 Task: Add Market Corner Spinach Dip with Greek Yogurt to the cart.
Action: Mouse pressed left at (15, 92)
Screenshot: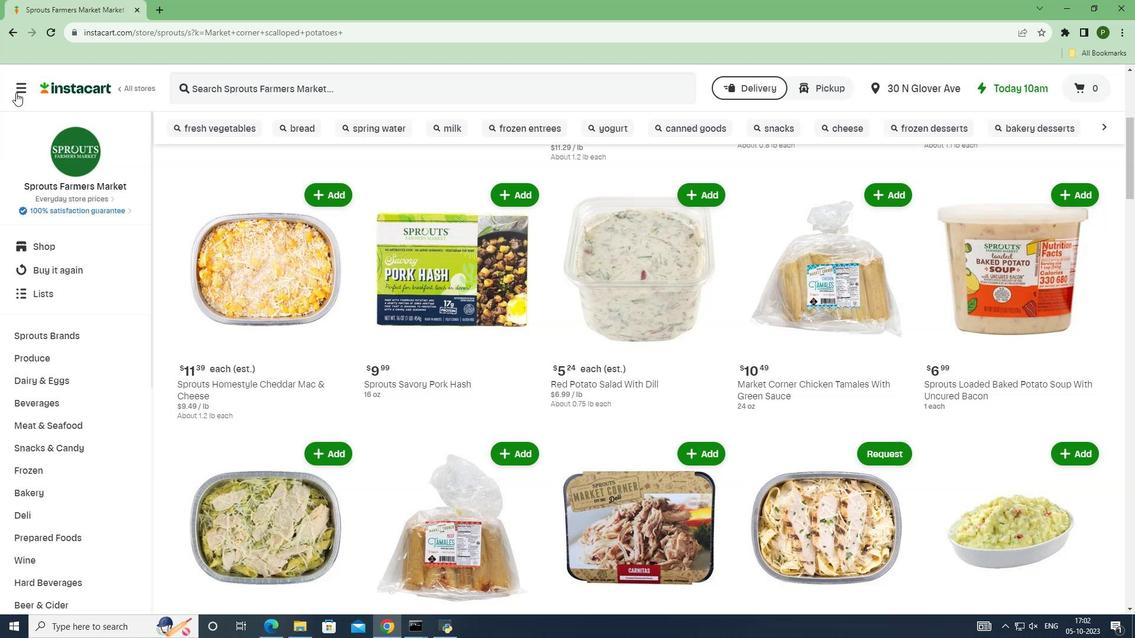 
Action: Mouse moved to (54, 308)
Screenshot: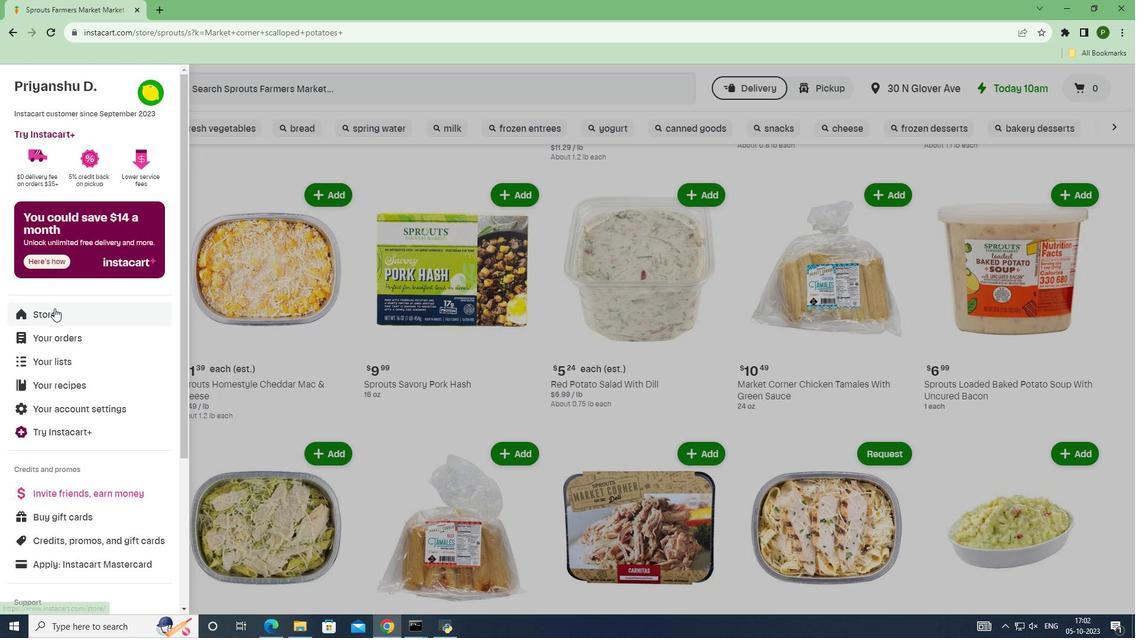 
Action: Mouse pressed left at (54, 308)
Screenshot: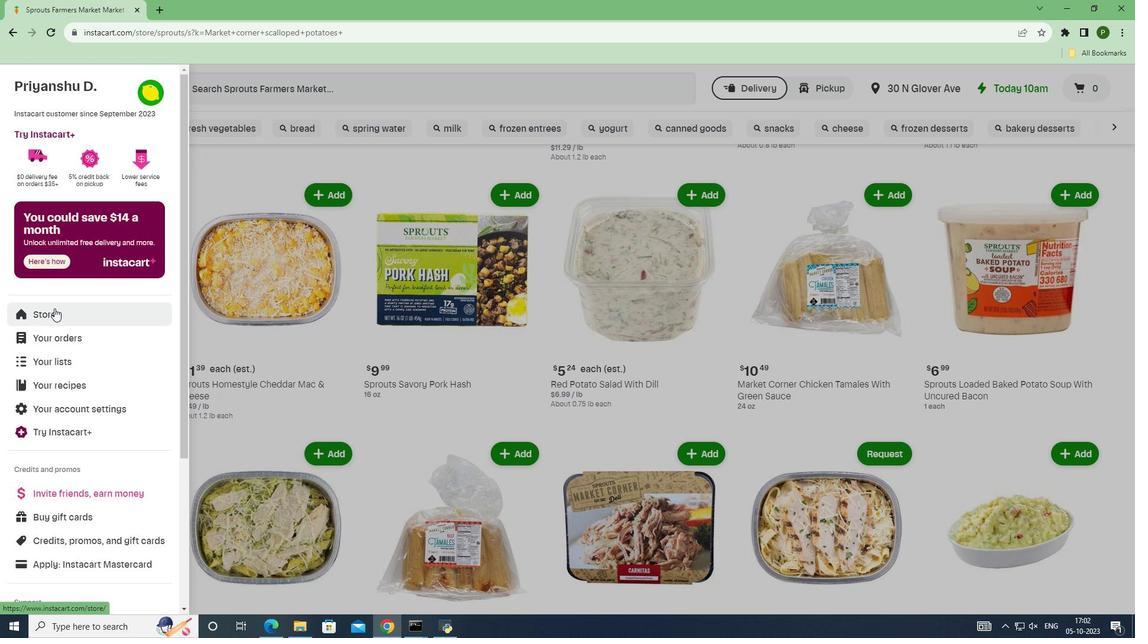 
Action: Mouse moved to (264, 131)
Screenshot: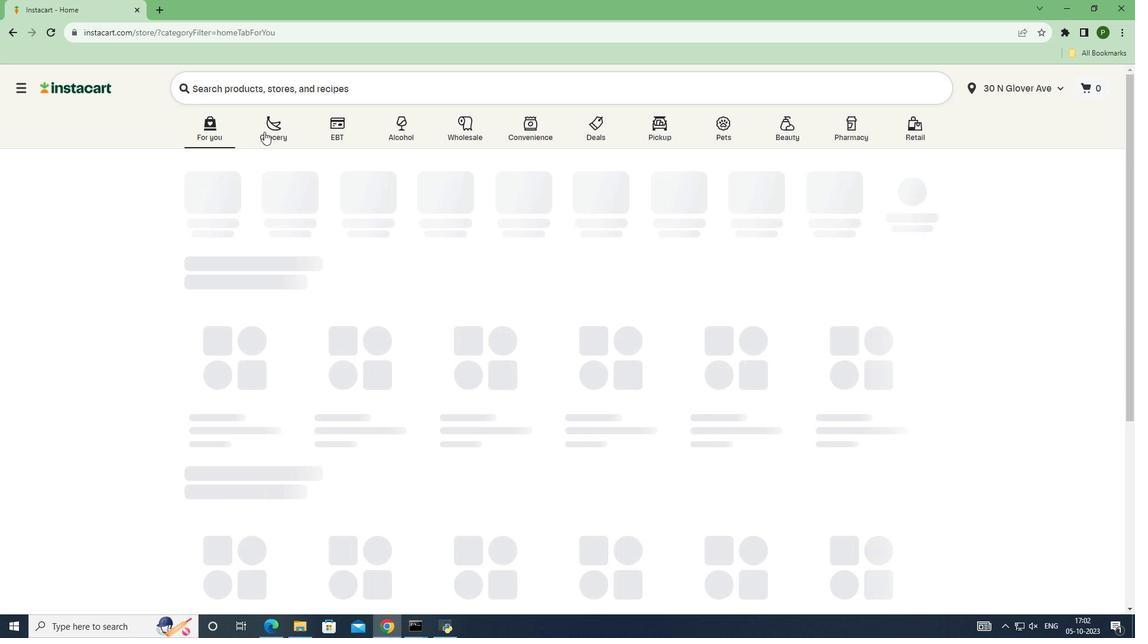 
Action: Mouse pressed left at (264, 131)
Screenshot: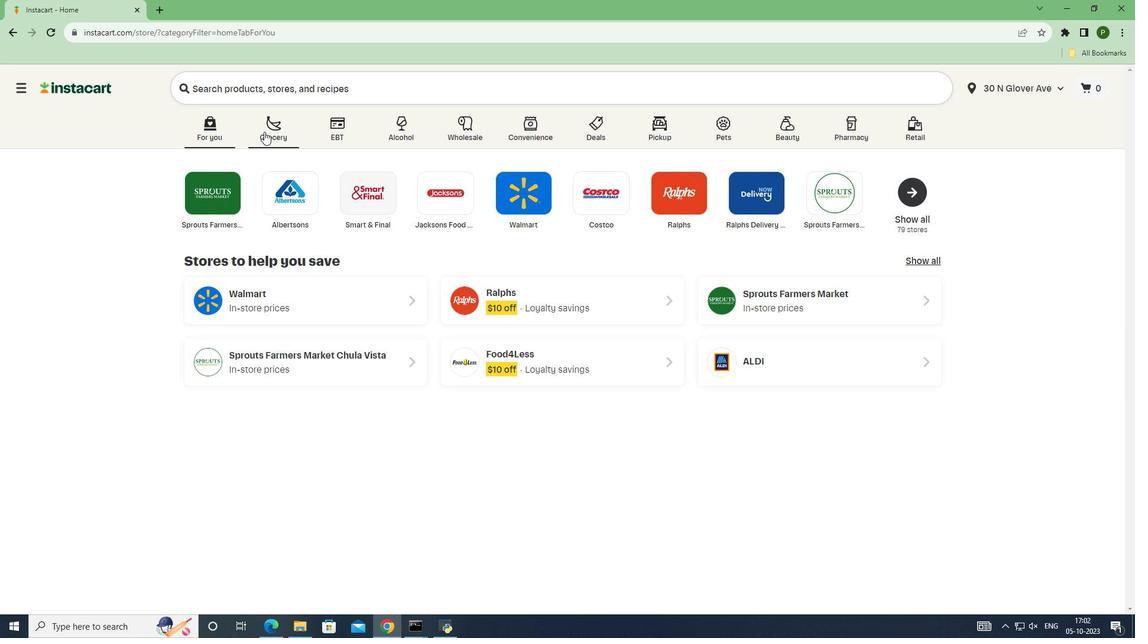 
Action: Mouse moved to (710, 282)
Screenshot: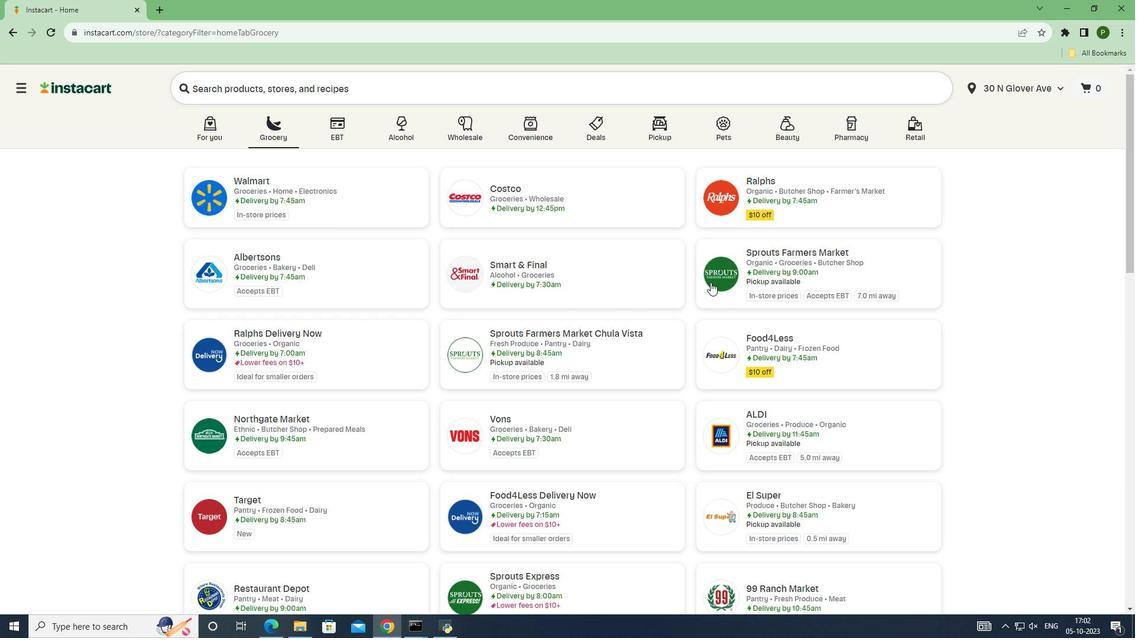 
Action: Mouse pressed left at (710, 282)
Screenshot: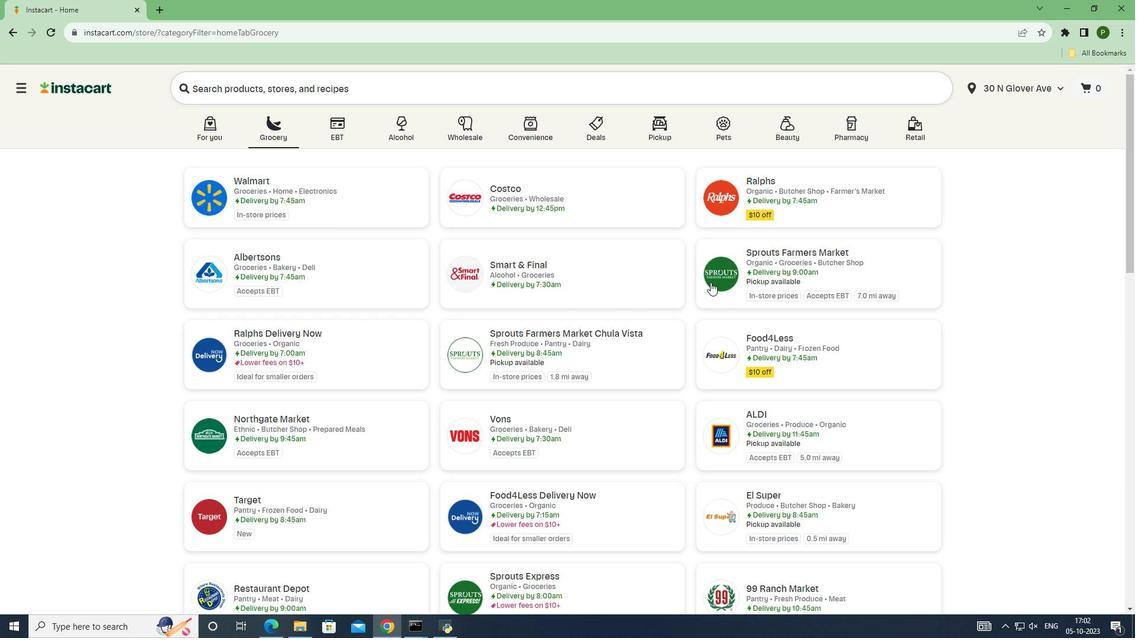 
Action: Mouse moved to (97, 335)
Screenshot: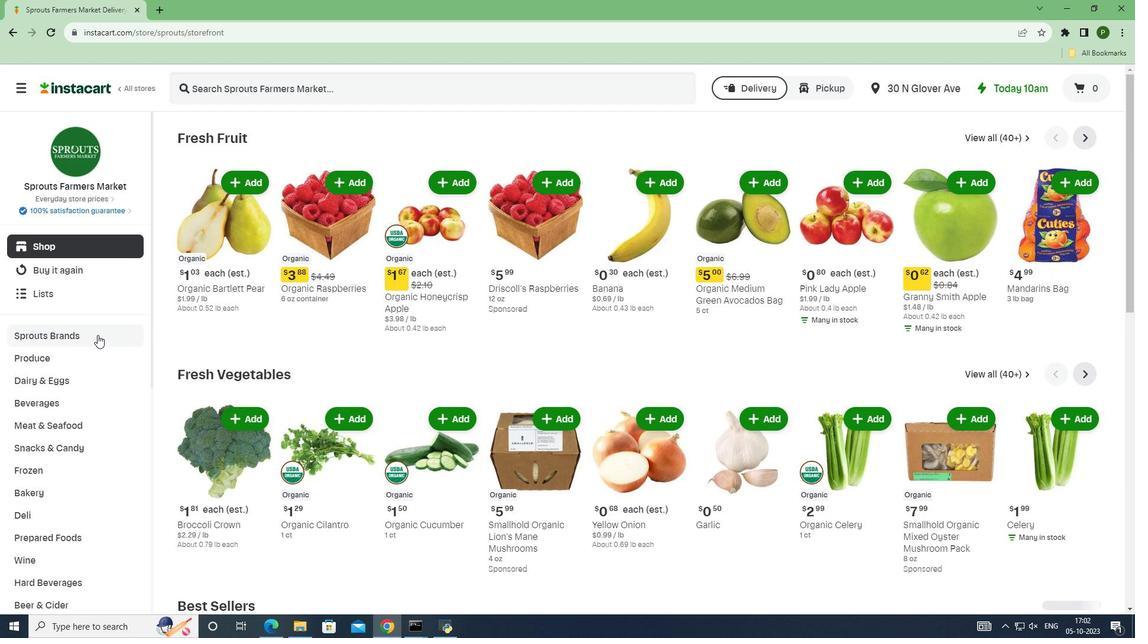 
Action: Mouse pressed left at (97, 335)
Screenshot: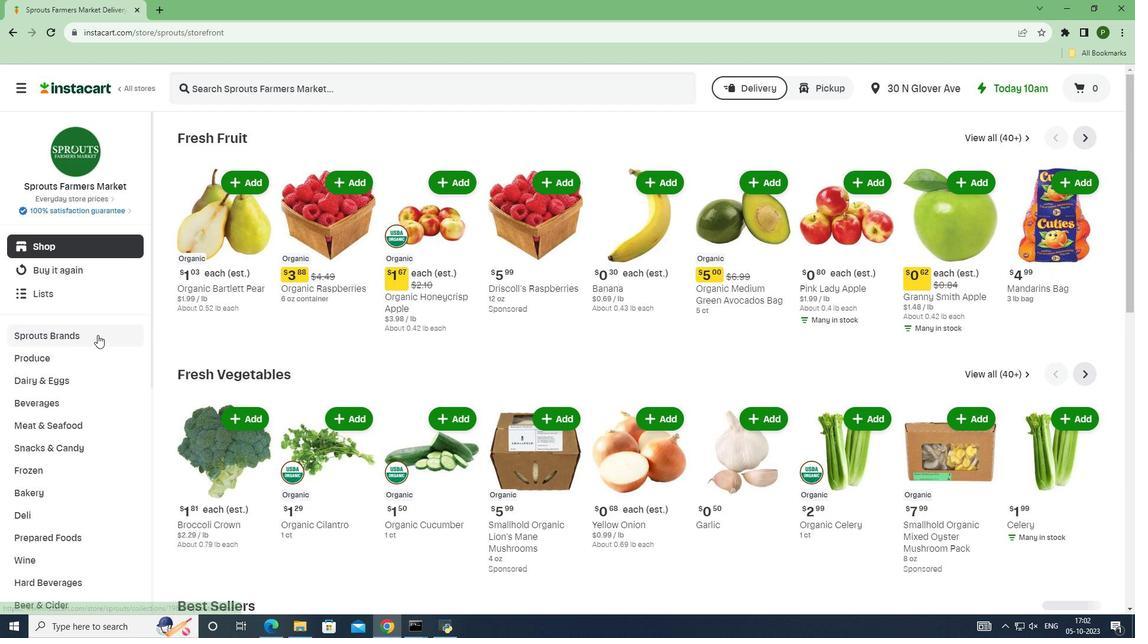 
Action: Mouse moved to (60, 470)
Screenshot: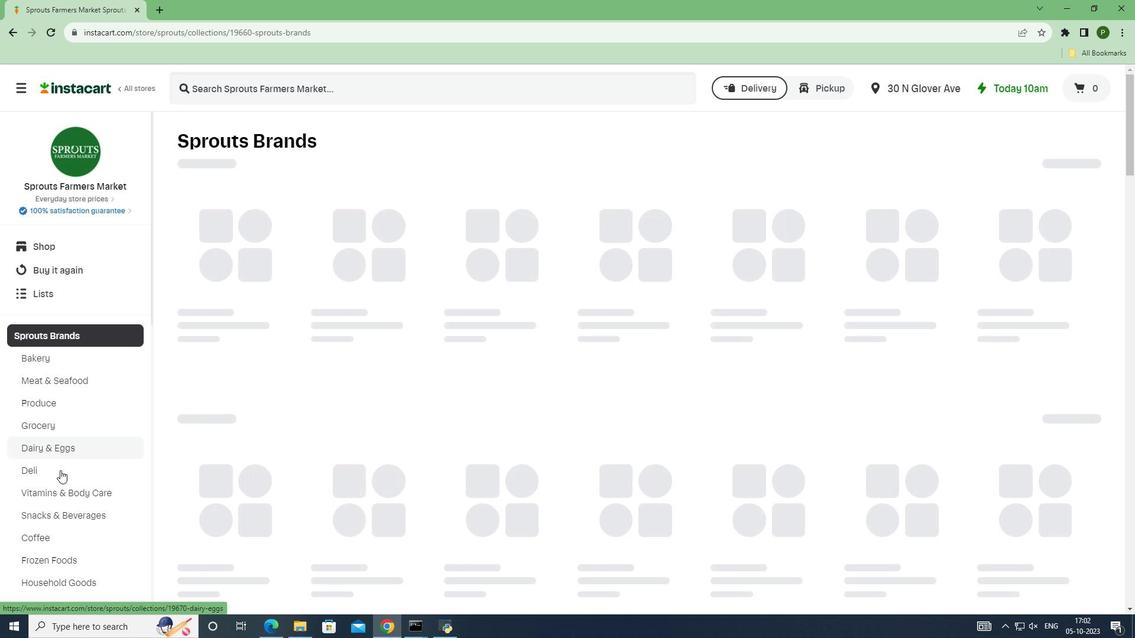 
Action: Mouse pressed left at (60, 470)
Screenshot: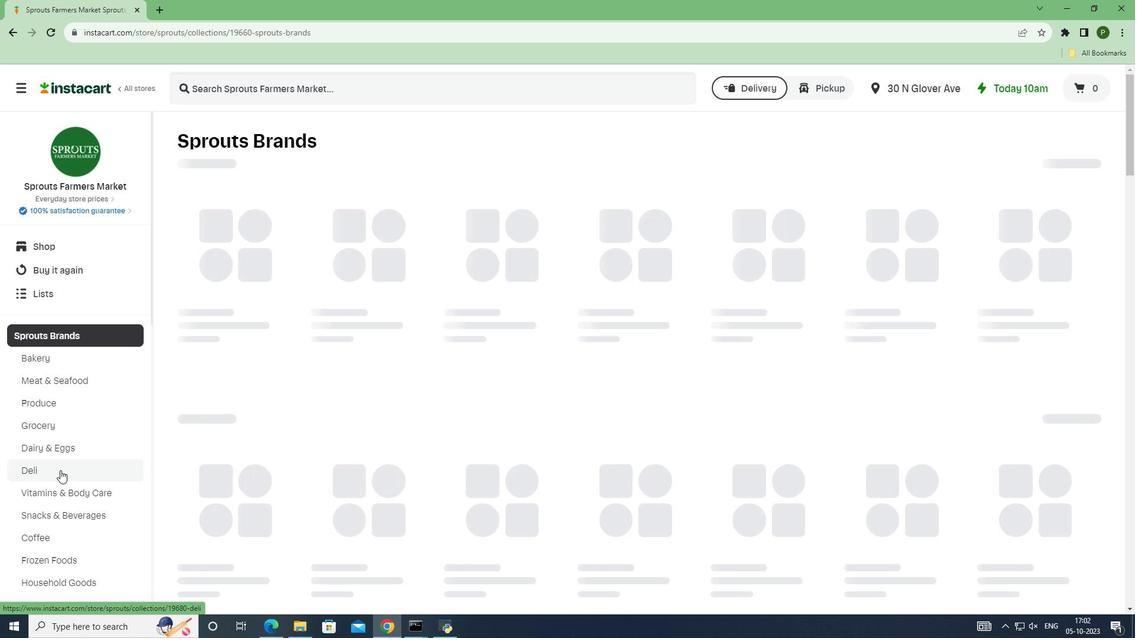 
Action: Mouse moved to (269, 94)
Screenshot: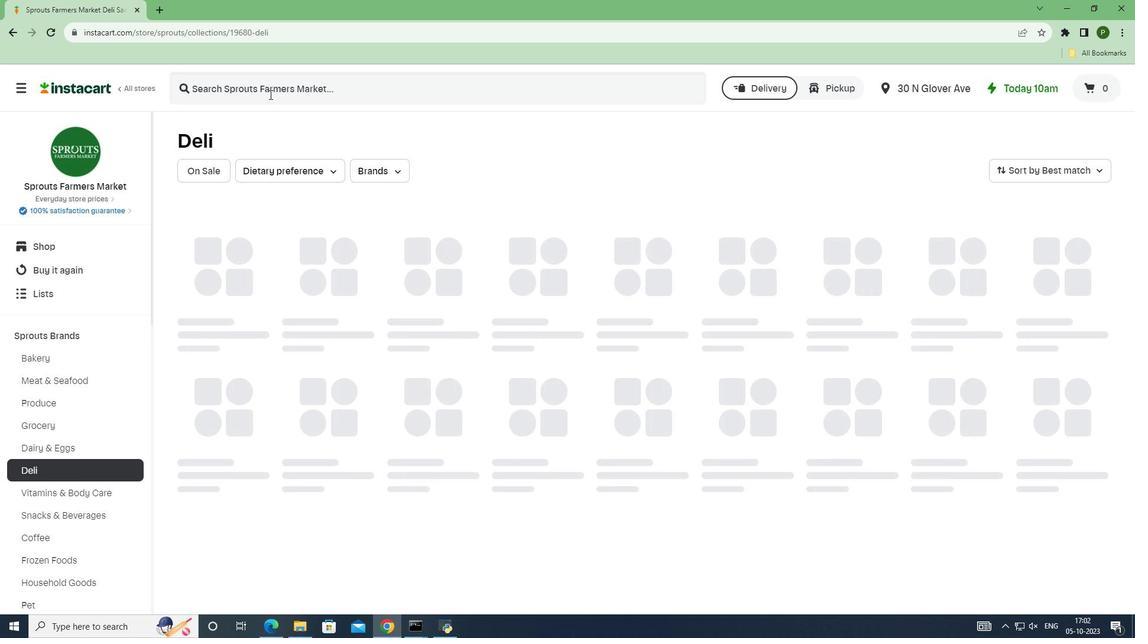 
Action: Mouse pressed left at (269, 94)
Screenshot: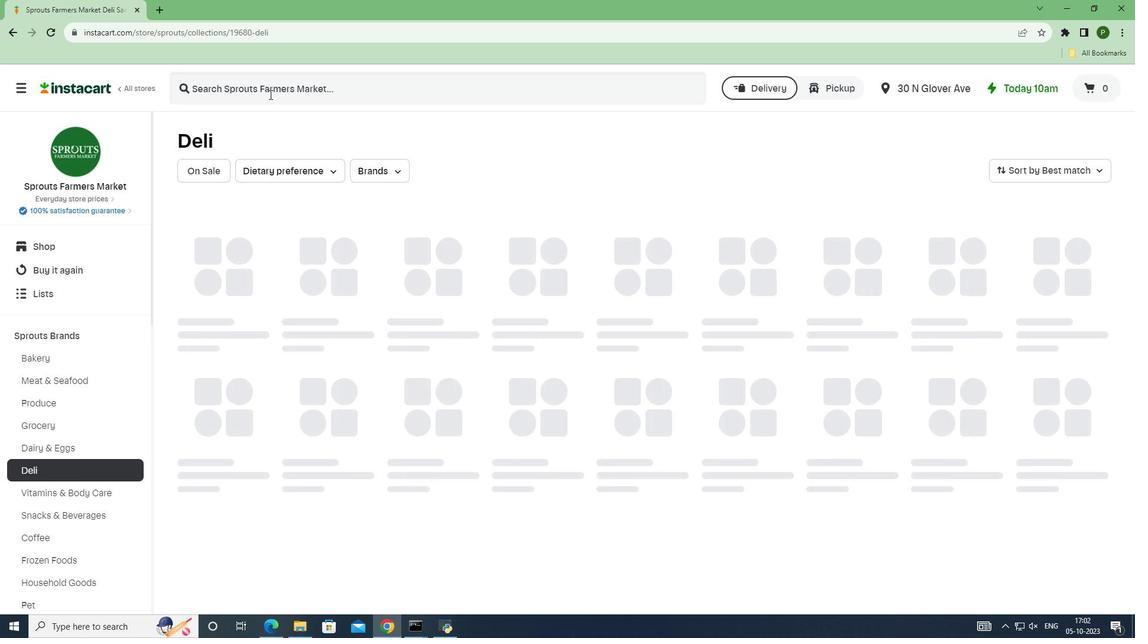 
Action: Key pressed <Key.caps_lock>M<Key.caps_lock>arket<Key.space>corner<Key.space>spinach<Key.space>dip<Key.space>with<Key.space>greek<Key.space>yogurt<Key.enter>
Screenshot: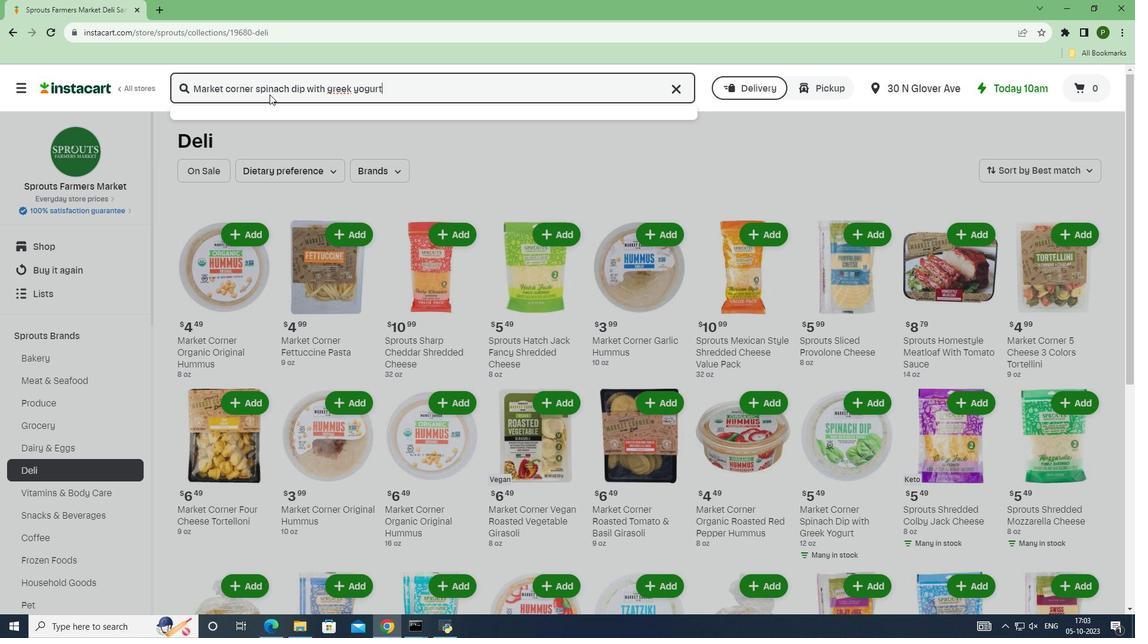 
Action: Mouse moved to (501, 199)
Screenshot: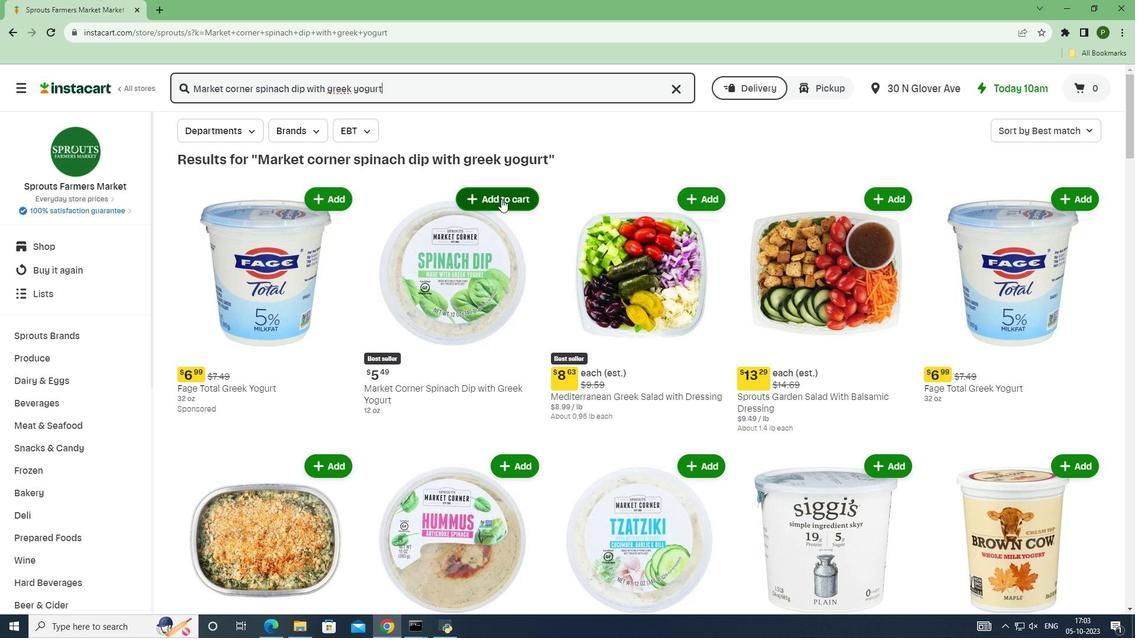 
Action: Mouse pressed left at (501, 199)
Screenshot: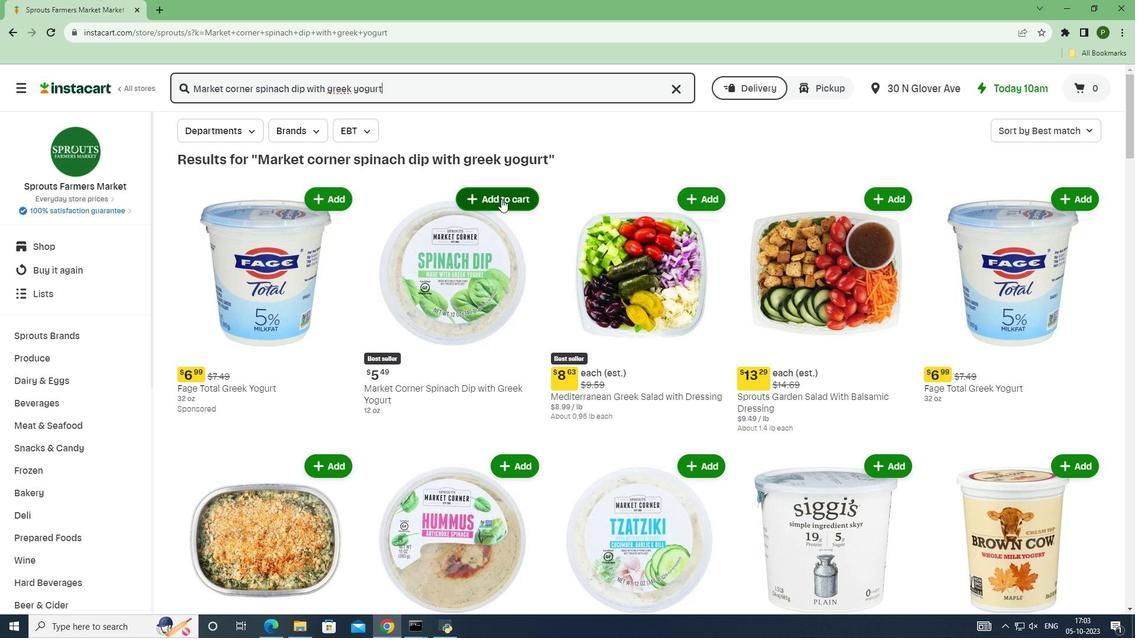 
